 Task: Open a blank google sheet and write heading  Money ManagerAdd Descriptions in a column and its values below  'Salary, Rent, Groceries, Utilities, Dining out, Transportation & Entertainment. 'Add Categories in next column and its values below  Income, Expense, Expense, Expense, Expense, Expense & Expense. Add Amount in next column and its values below  $2,500, $800, $200, $100, $50, $30 & $100Add Dates in next column and its values below  2023-05-01, 2023-05-05, 2023-05-10, 2023-05-15, 2023-05-20, 2023-05-25 & 2023-05-31Save page Budget Tracking Workbook Template Sheet Spreadsheetbook
Action: Mouse moved to (67, 181)
Screenshot: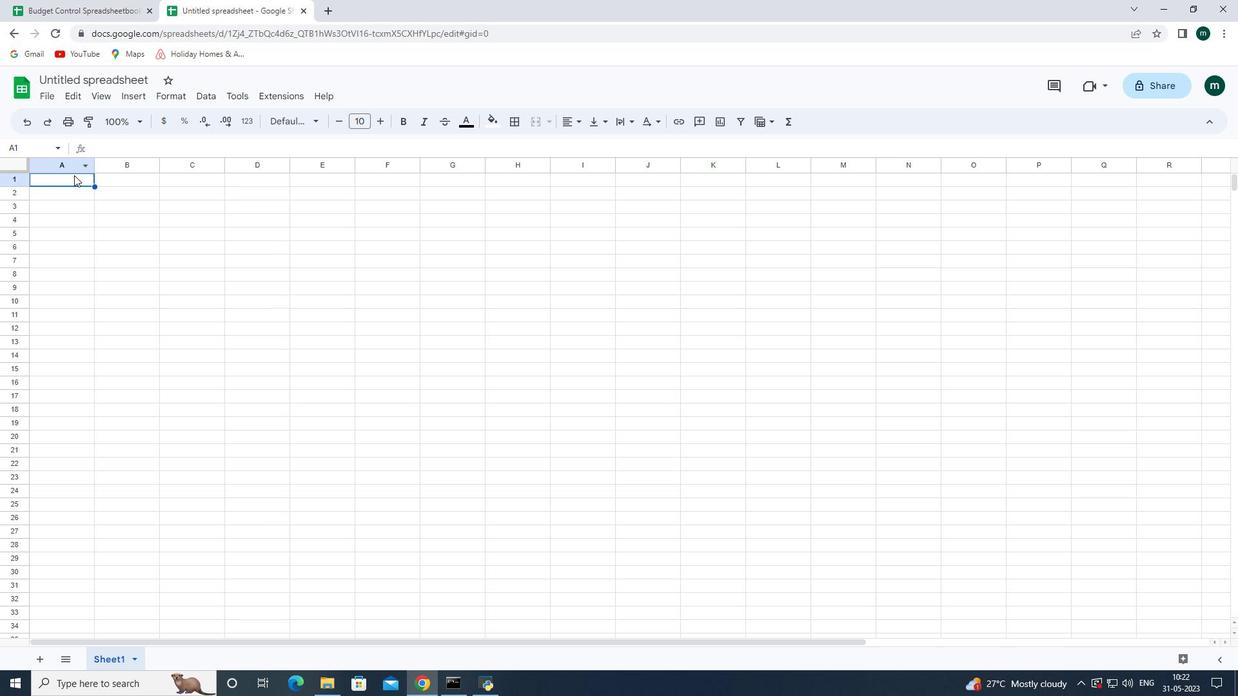 
Action: Mouse pressed left at (67, 181)
Screenshot: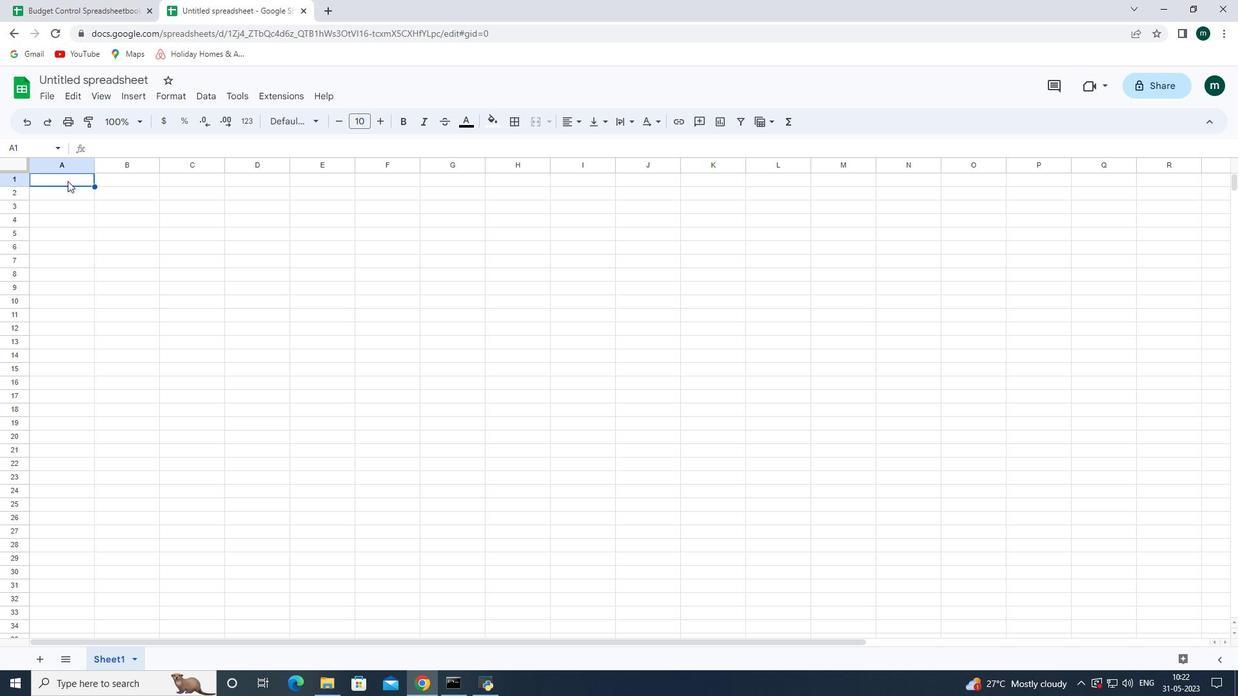 
Action: Key pressed <Key.shift>Money<Key.space><Key.shift><Key.shift><Key.shift><Key.shift><Key.shift><Key.shift><Key.shift><Key.shift><Key.shift><Key.shift><Key.shift><Key.shift>Manager<Key.enter><Key.shift><Key.shift><Key.shift><Key.shift><Key.shift>Descriptions<Key.enter><Key.shift><Key.shift><Key.shift><Key.shift><Key.shift><Key.shift><Key.shift><Key.shift><Key.shift><Key.shift><Key.shift><Key.shift><Key.shift><Key.shift><Key.shift><Key.shift><Key.shift>Salary<Key.enter><Key.shift>Rent<Key.enter><Key.shift><Key.shift><Key.shift>Groceries<Key.space><Key.enter><Key.shift><Key.shift><Key.shift><Key.shift><Key.shift><Key.shift><Key.shift><Key.shift><Key.shift><Key.shift><Key.shift><Key.shift><Key.shift><Key.shift><Key.shift><Key.shift>Utilities<Key.space><Key.enter><Key.shift><Key.shift><Key.shift><Key.shift><Key.shift><Key.shift><Key.shift><Key.shift><Key.shift><Key.shift><Key.shift><Key.shift><Key.shift><Key.shift><Key.shift>Dining<Key.enter><Key.backspace><Key.up><Key.enter><Key.space><Key.shift><Key.shift><Key.shift><Key.shift><Key.shift><Key.shift><Key.shift>Out<Key.enter><Key.shift><Key.shift>Transportation<Key.enter><Key.shift><Key.shift><Key.shift><Key.shift><Key.shift><Key.shift><Key.shift><Key.shift><Key.shift><Key.shift><Key.shift>Entertaint<Key.backspace>ment<Key.enter><Key.right><Key.up><Key.up><Key.up><Key.up><Key.up><Key.up><Key.up><Key.up><Key.up><Key.down><Key.down><Key.up><Key.down><Key.up><Key.down><Key.up><Key.down><Key.up><Key.down><Key.up><Key.down><Key.up><Key.down><Key.up><Key.down><Key.up><Key.down><Key.up><Key.down><Key.up><Key.down><Key.up><Key.down><Key.up><Key.down><Key.down><Key.up><Key.down><Key.up><Key.down><Key.up><Key.down><Key.up><Key.up><Key.down><Key.up><Key.down><Key.up><Key.down><Key.up><Key.down><Key.up><Key.down><Key.up><Key.down><Key.up><Key.down><Key.up><Key.down><Key.up><Key.shift><Key.shift><Key.shift><Key.shift><Key.shift><Key.shift><Key.shift><Key.shift><Key.shift><Key.shift><Key.shift><Key.shift><Key.shift><Key.shift>Cater<Key.backspace>gr<Key.backspace>ories<Key.enter><Key.shift><Key.shift><Key.shift>Income<Key.enter><Key.shift><Key.shift><Key.shift><Key.shift><Key.shift><Key.shift>Expense<Key.enter><Key.up><Key.down><Key.up><Key.down><Key.up><Key.down><Key.up><Key.down><Key.up><Key.down><Key.up><Key.down>ex<Key.backspace><Key.backspace><Key.backspace><Key.shift><Key.shift><Key.shift><Key.shift><Key.shift><Key.shift>Exp<Key.enter><Key.shift>E<Key.enter><Key.shift>E<Key.enter>\<Key.backspace><Key.shift><Key.shift><Key.shift><Key.shift>E<Key.enter><Key.shift><Key.shift><Key.shift><Key.shift>E<Key.enter><Key.down><Key.up><Key.up><Key.up><Key.up><Key.up><Key.up><Key.up><Key.down><Key.down><Key.right><Key.up><Key.up><Key.up><Key.up><Key.down><Key.up><Key.down><Key.up><Key.down>
Screenshot: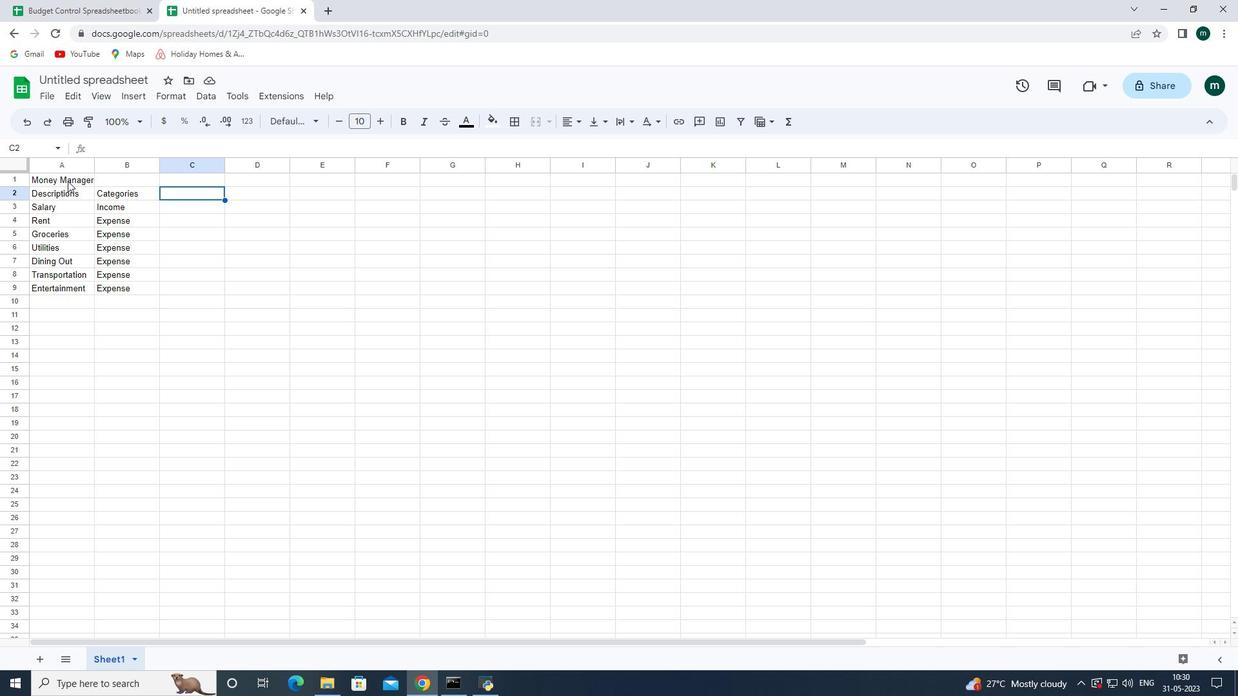 
Action: Mouse moved to (174, 281)
Screenshot: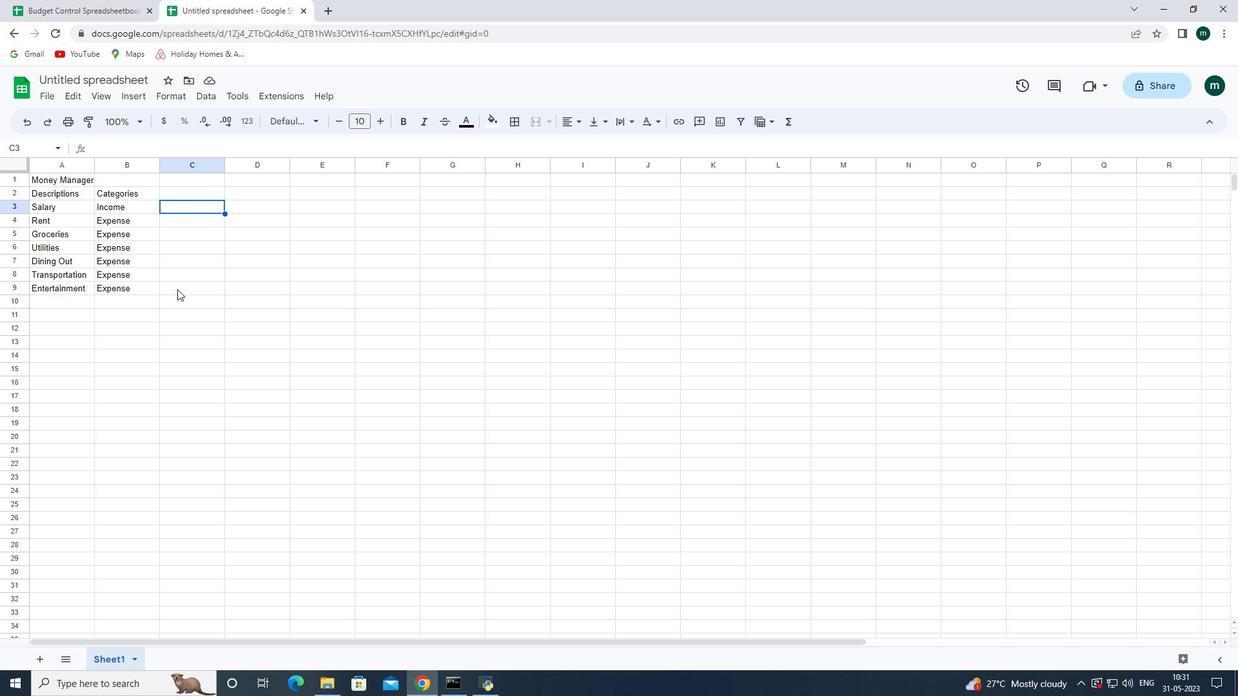 
Action: Key pressed <Key.up><Key.down><Key.down><Key.up><Key.up><Key.down><Key.up><Key.up><Key.down><Key.shift>Amount<Key.space><Key.enter><Key.shift><Key.shift><Key.shift><Key.shift><Key.shift><Key.shift><Key.shift><Key.shift><Key.shift><Key.shift><Key.shift><Key.shift><Key.shift>$25<Key.backspace>,500<Key.enter><Key.shift><Key.shift><Key.shift><Key.shift><Key.shift><Key.shift><Key.shift><Key.shift><Key.shift><Key.shift><Key.shift><Key.shift><Key.shift><Key.shift>$800<Key.enter><Key.shift><Key.shift><Key.shift><Key.shift><Key.shift><Key.shift><Key.shift><Key.shift><Key.shift><Key.shift><Key.shift><Key.shift><Key.shift><Key.shift><Key.shift><Key.shift><Key.shift><Key.shift><Key.shift><Key.shift><Key.shift><Key.shift><Key.shift><Key.shift>$200<Key.enter><Key.shift><Key.cmd>$100<Key.enter><Key.shift><Key.shift><Key.shift><Key.shift><Key.shift><Key.shift><Key.shift><Key.shift>$50<Key.enter><Key.shift><Key.shift><Key.shift><Key.shift><Key.shift><Key.shift><Key.shift><Key.shift><Key.shift><Key.shift><Key.shift><Key.shift>$30<Key.enter><Key.shift><Key.shift><Key.shift><Key.shift><Key.shift><Key.shift><Key.shift><Key.shift><Key.shift><Key.shift><Key.shift><Key.shift><Key.shift><Key.shift><Key.shift><Key.shift><Key.shift>$100<Key.enter><Key.down><Key.up><Key.down><Key.up><Key.down><Key.up><Key.down><Key.up><Key.down><Key.right><Key.up><Key.up><Key.up><Key.up><Key.down><Key.up><Key.up><Key.up><Key.up><Key.up><Key.up><Key.down><Key.up><Key.shift><Key.shift><Key.shift><Key.shift><Key.shift><Key.shift><Key.shift>Dates<Key.space><Key.enter>2023-05-01<Key.enter>2023-05-05<Key.enter>2023-05-10<Key.enter>2023-05-15<Key.enter>2023-05-20<Key.enter>2023-05-25<Key.enter>2023-05-31<Key.enter><Key.right><Key.up><Key.up><Key.up><Key.up><Key.up><Key.up><Key.up><Key.up><Key.up><Key.up><Key.down><Key.down><Key.down>
Screenshot: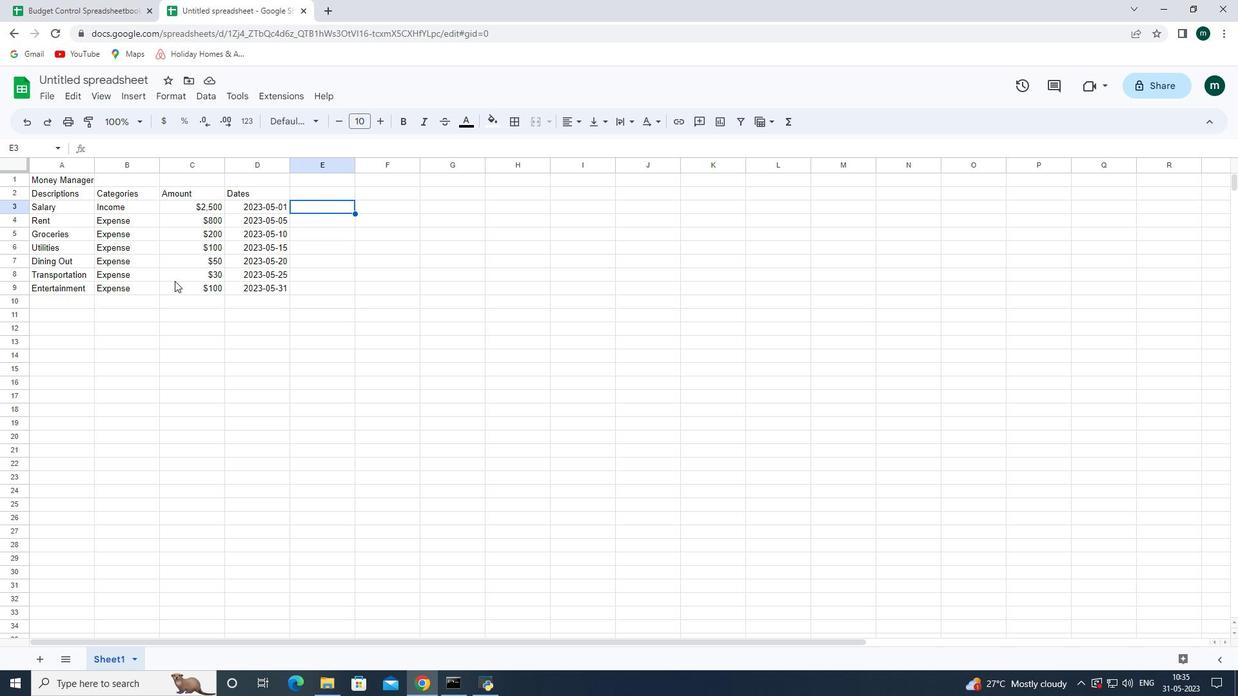 
Action: Mouse moved to (85, 177)
Screenshot: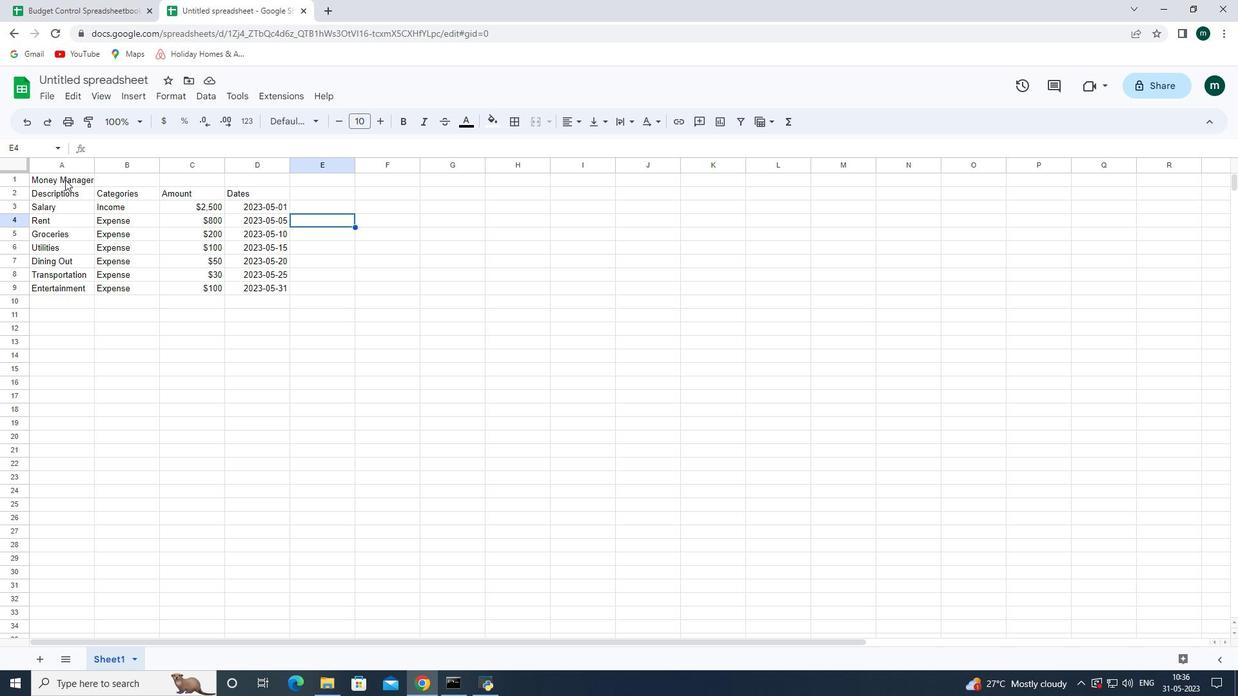
Action: Mouse pressed left at (78, 179)
Screenshot: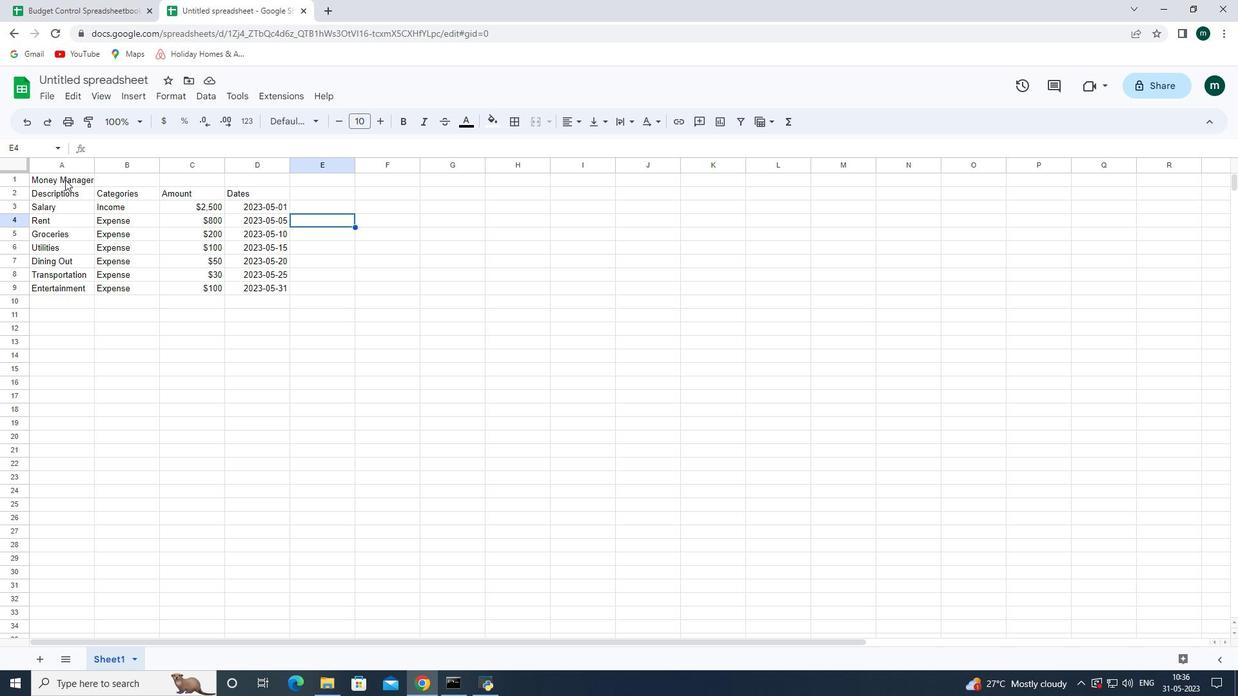 
Action: Mouse moved to (533, 119)
Screenshot: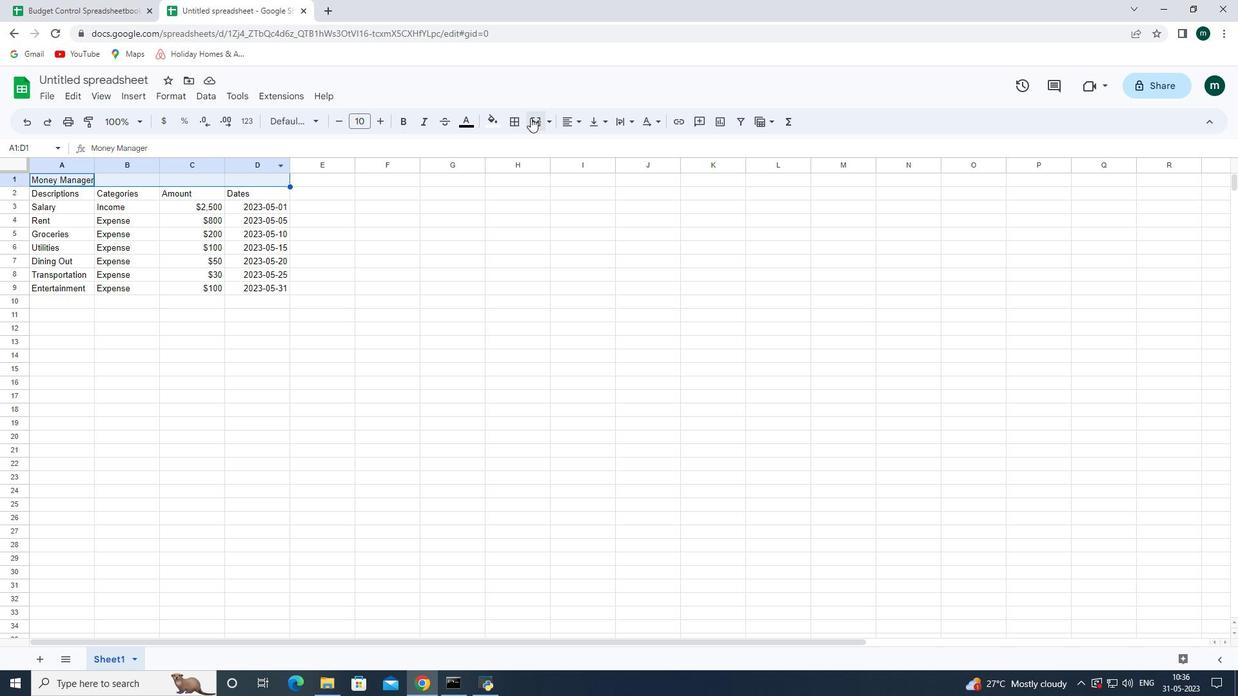 
Action: Mouse pressed left at (533, 119)
Screenshot: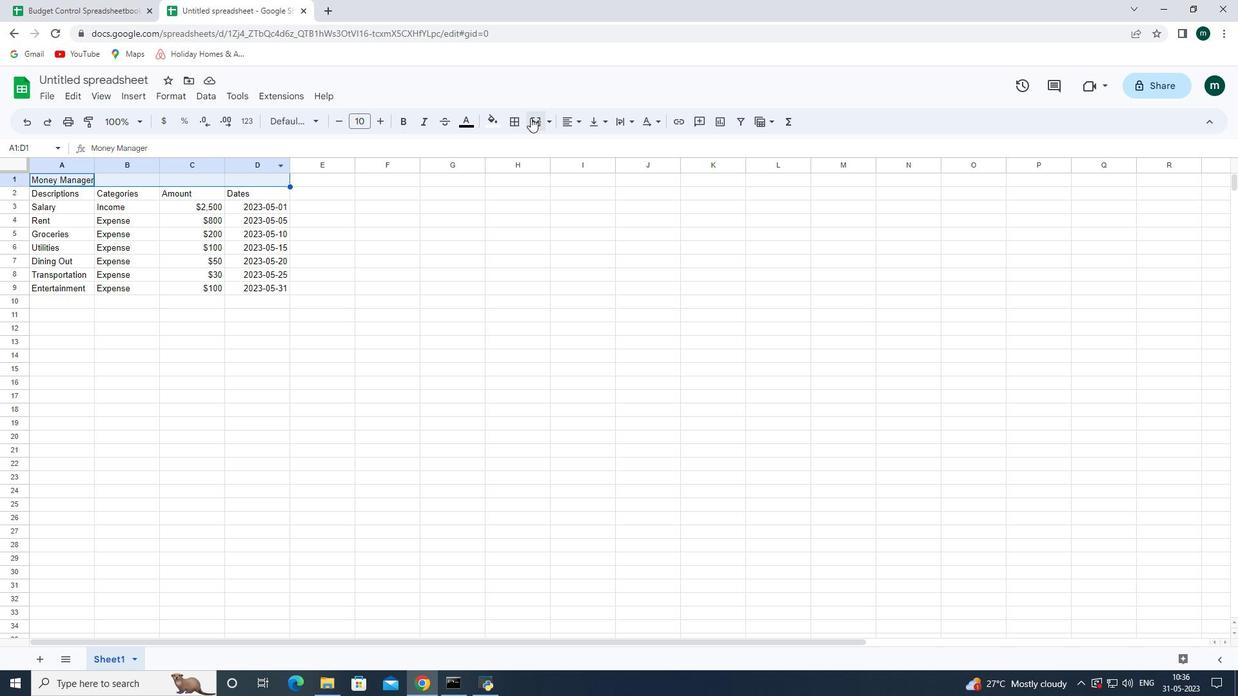 
Action: Mouse moved to (85, 81)
Screenshot: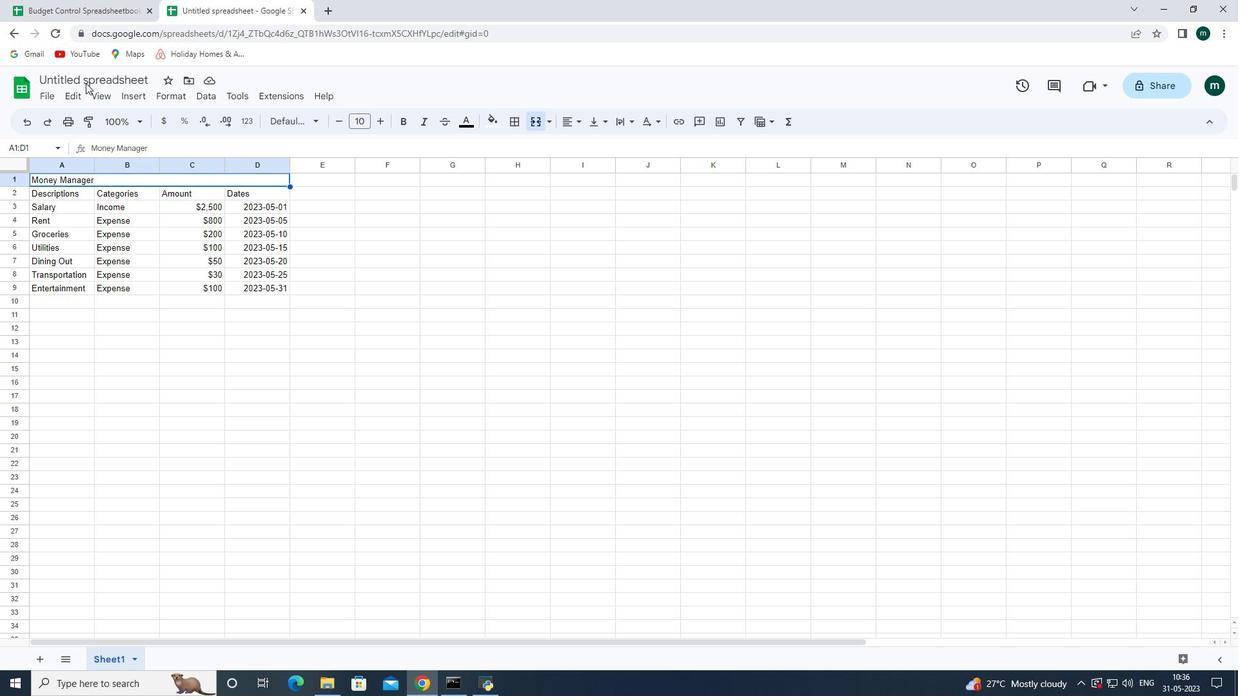
Action: Mouse pressed left at (85, 81)
Screenshot: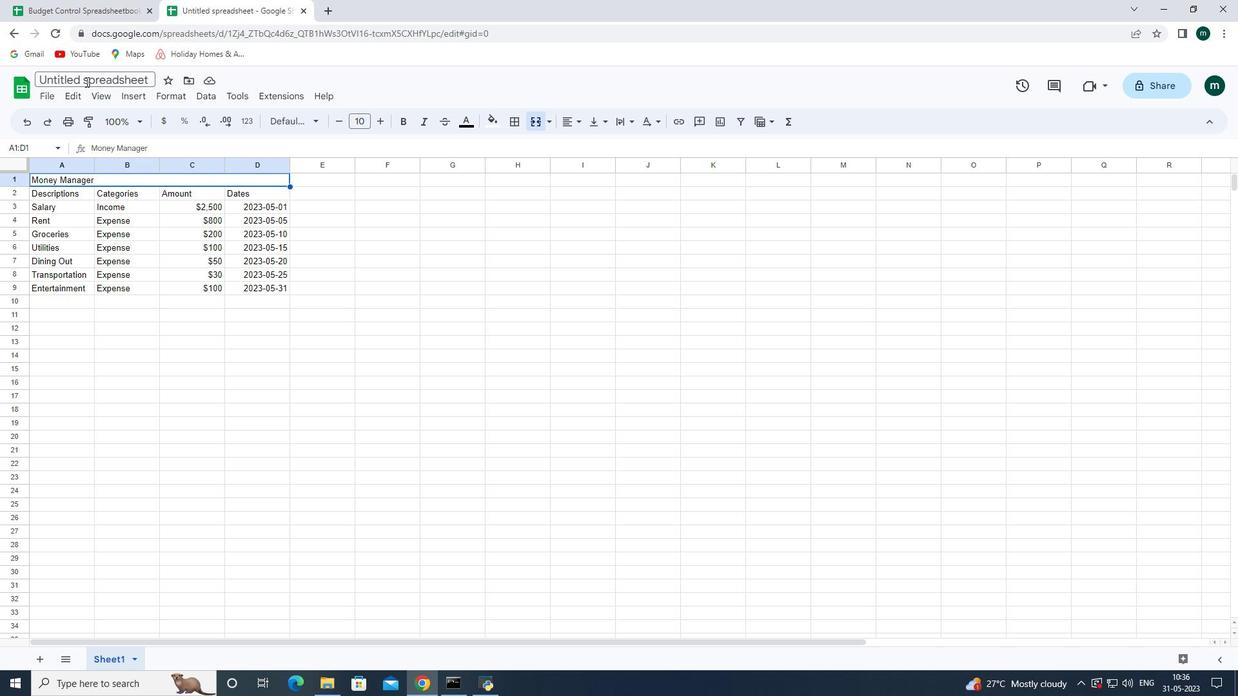 
Action: Mouse pressed left at (85, 81)
Screenshot: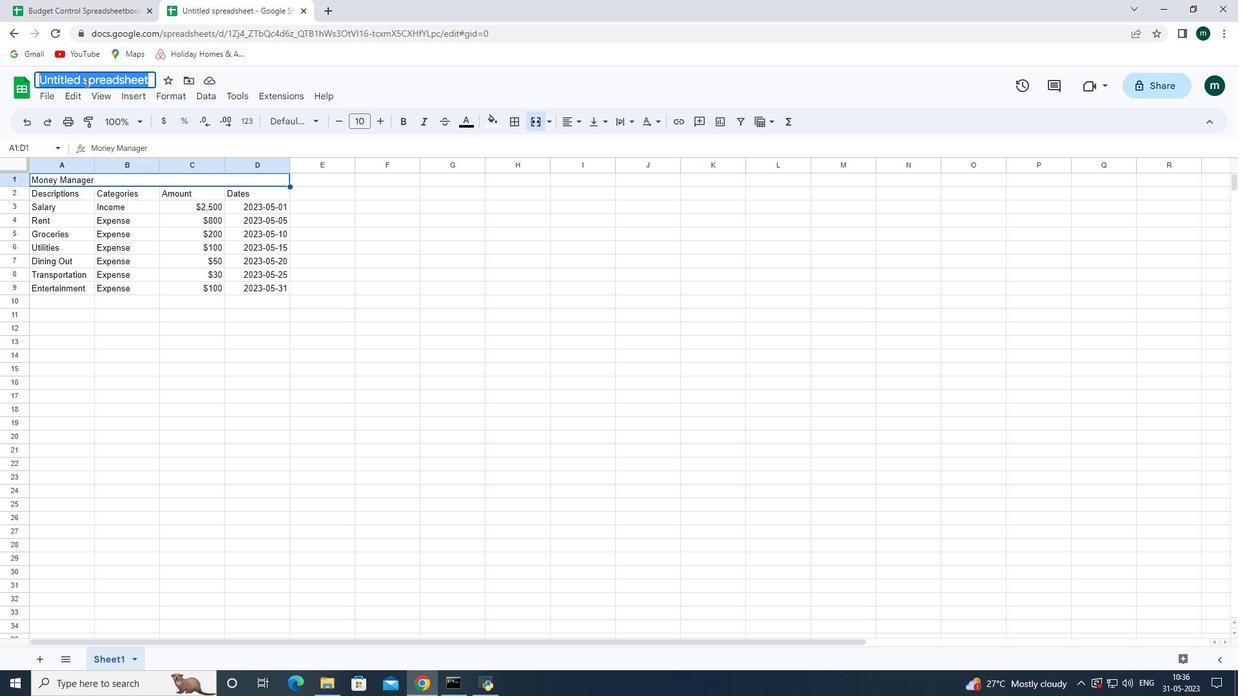 
Action: Key pressed <Key.shift><Key.shift>Budget<Key.space><Key.shift>Tracking<Key.space><Key.shift><Key.shift><Key.shift><Key.shift><Key.shift><Key.shift>Workbook<Key.space><Key.shift>Template<Key.space><Key.shift><Key.shift><Key.shift><Key.shift><Key.shift><Key.shift><Key.shift><Key.shift><Key.shift><Key.shift><Key.shift><Key.shift><Key.shift>Sheet<Key.space><Key.shift><Key.shift><Key.shift><Key.shift><Key.shift><Key.shift><Key.shift><Key.shift><Key.shift><Key.shift><Key.shift>Spreadsheetbook<Key.enter>ctrl+S
Screenshot: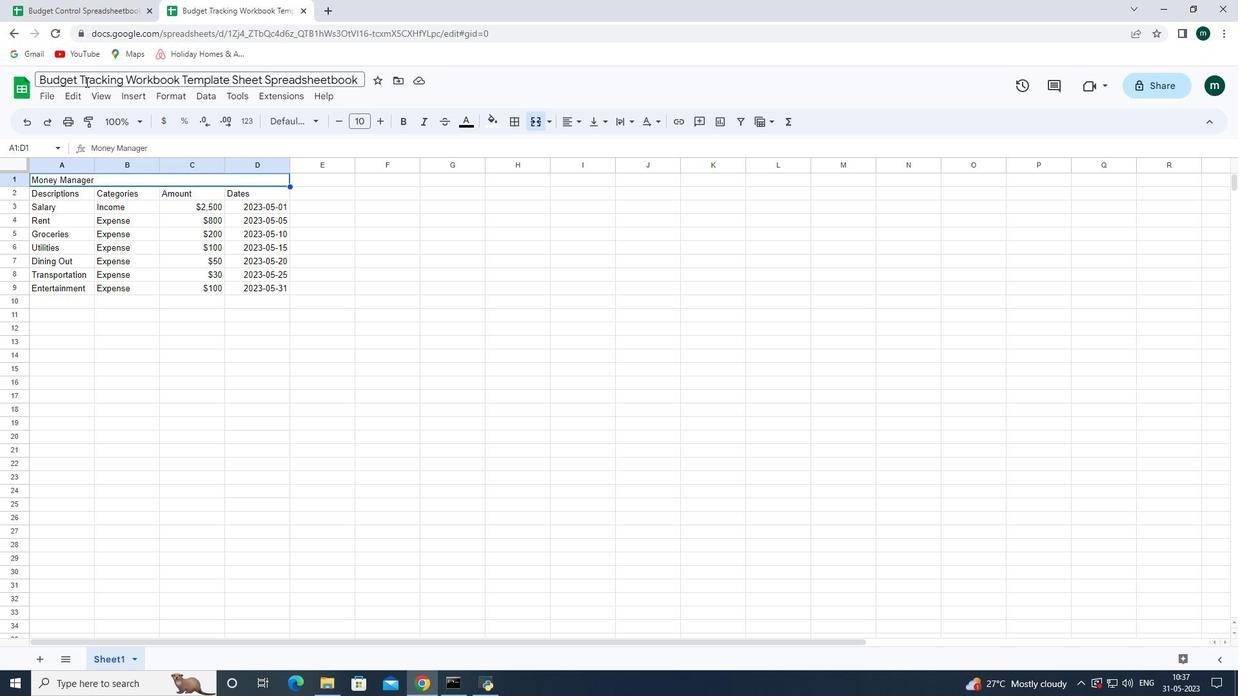 
Action: Mouse moved to (125, 205)
Screenshot: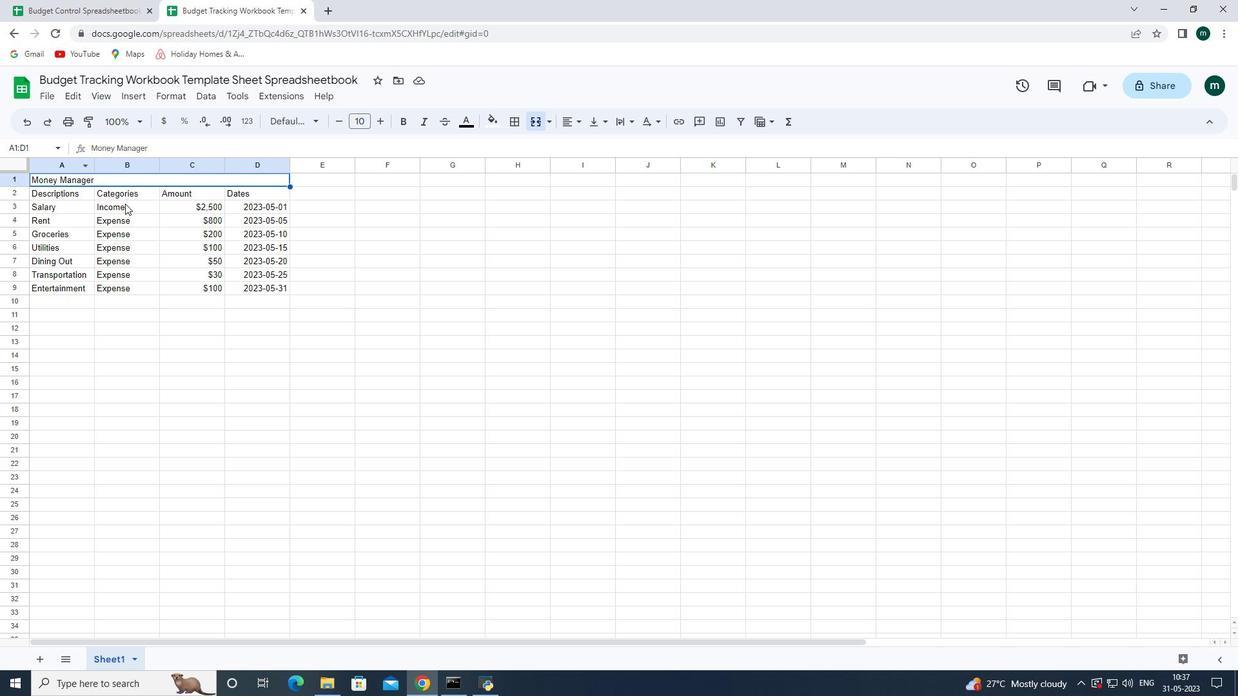 
Action: Mouse pressed left at (125, 205)
Screenshot: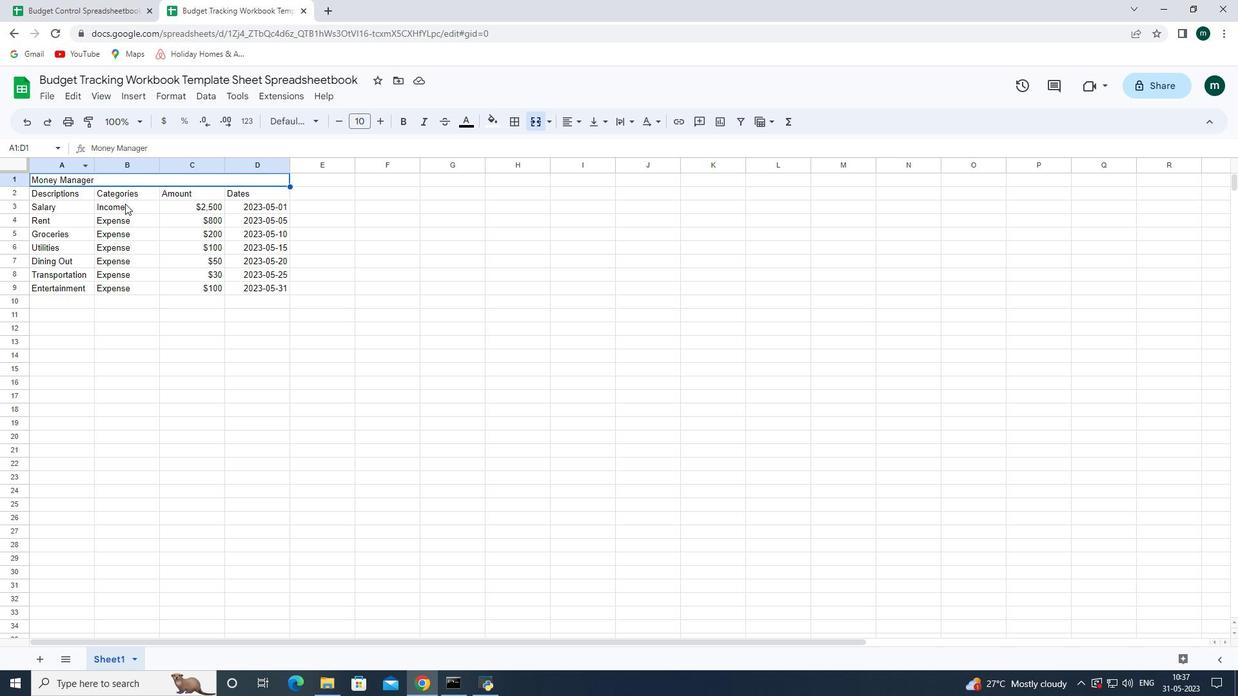 
Action: Mouse moved to (242, 283)
Screenshot: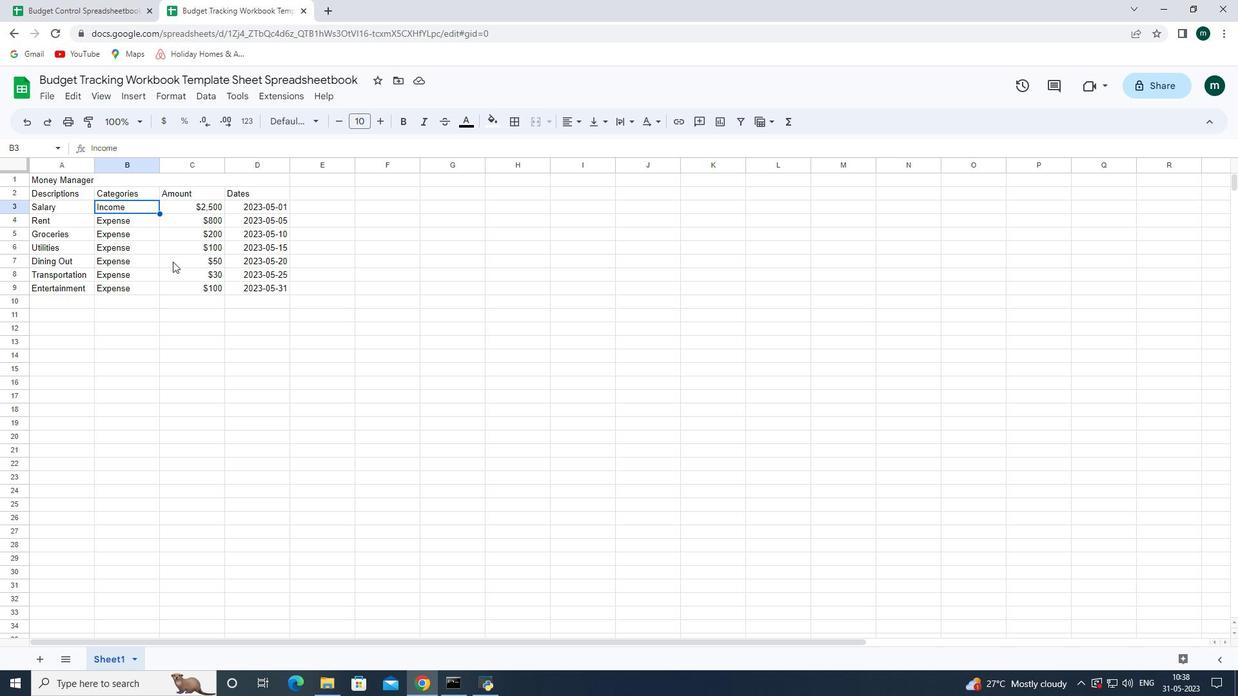 
